 Task: List remote branches referencing a specific commit hash, excluding branches with a designated prefix.
Action: Mouse moved to (1058, 337)
Screenshot: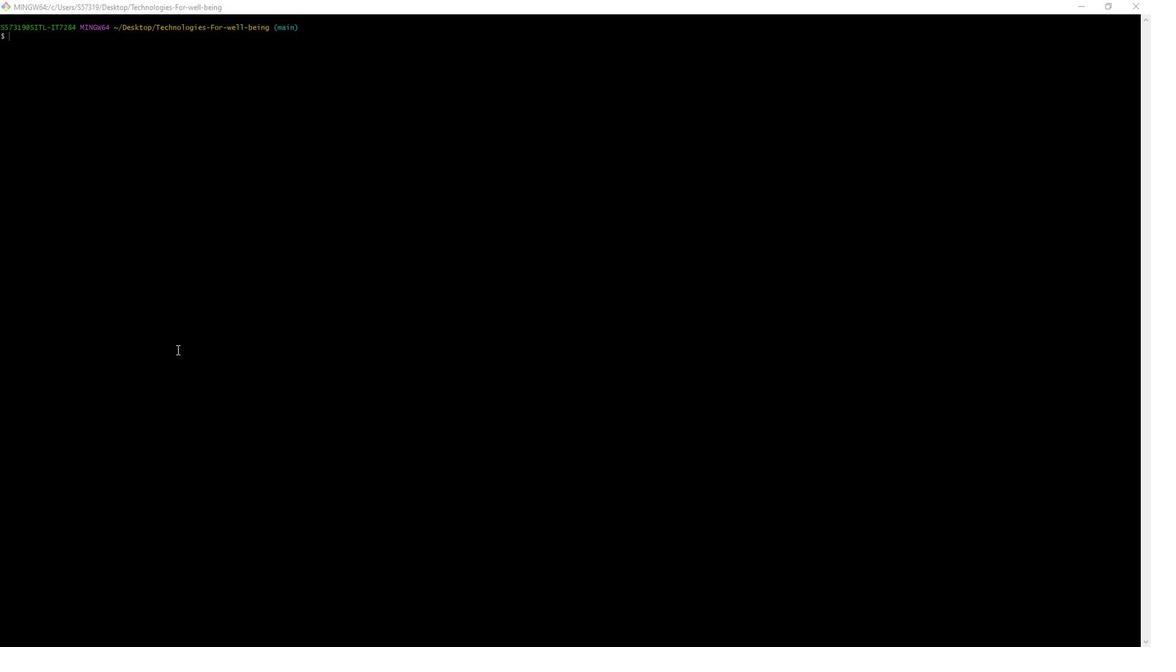 
Action: Mouse pressed left at (1058, 337)
Screenshot: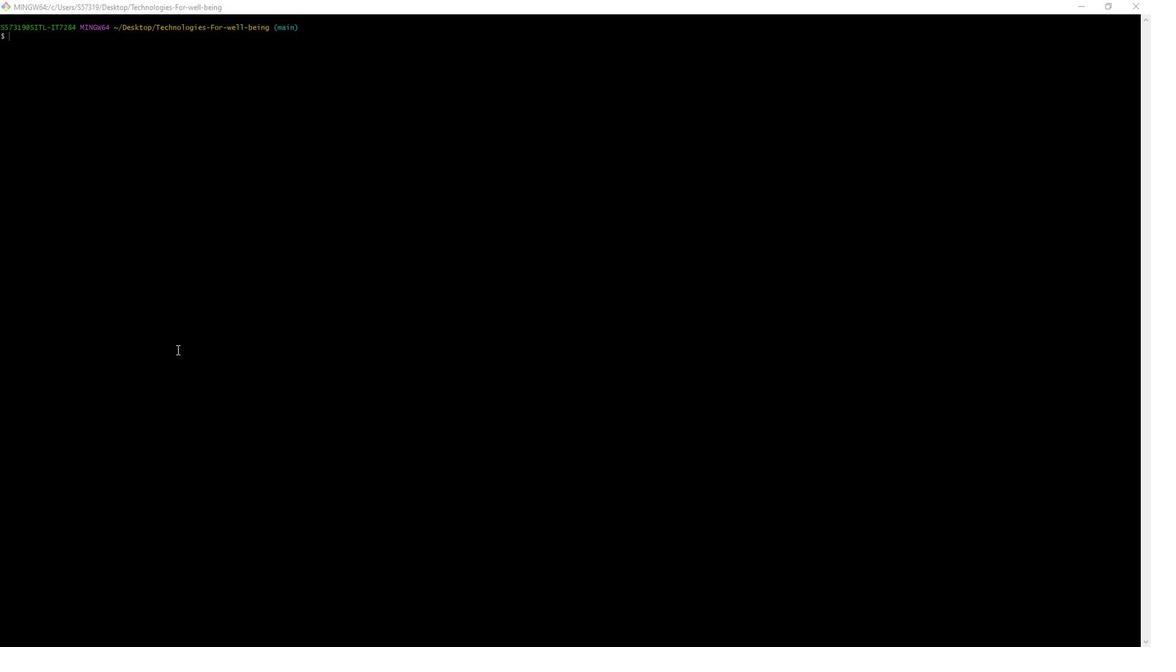 
Action: Mouse moved to (783, 340)
Screenshot: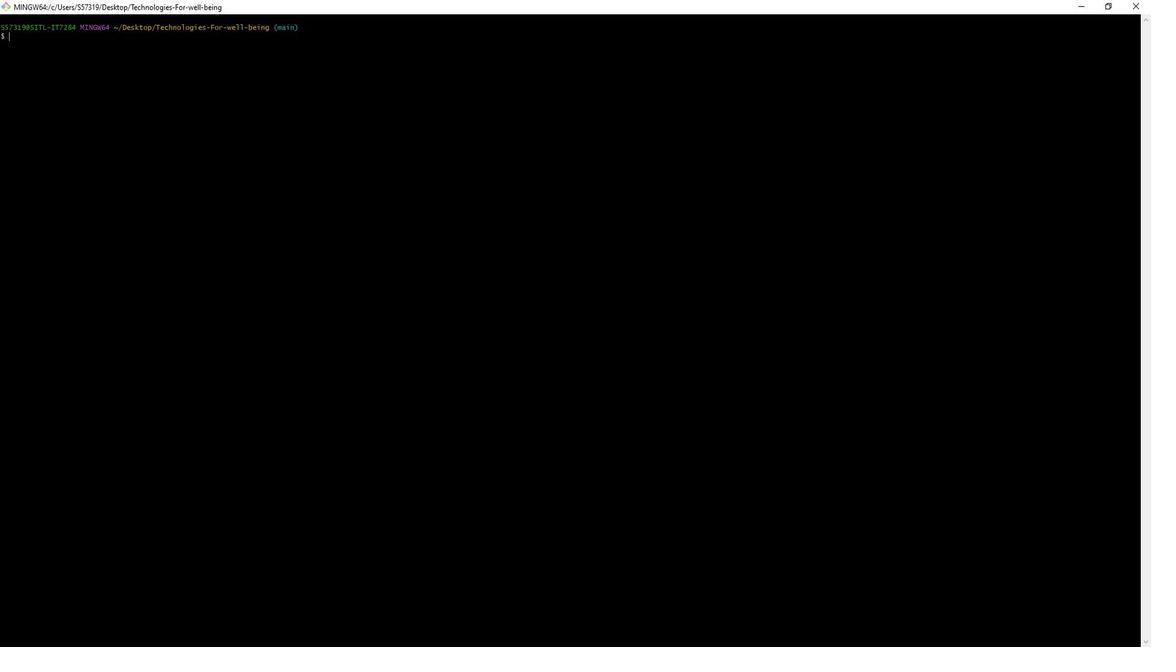 
Action: Mouse pressed left at (783, 340)
Screenshot: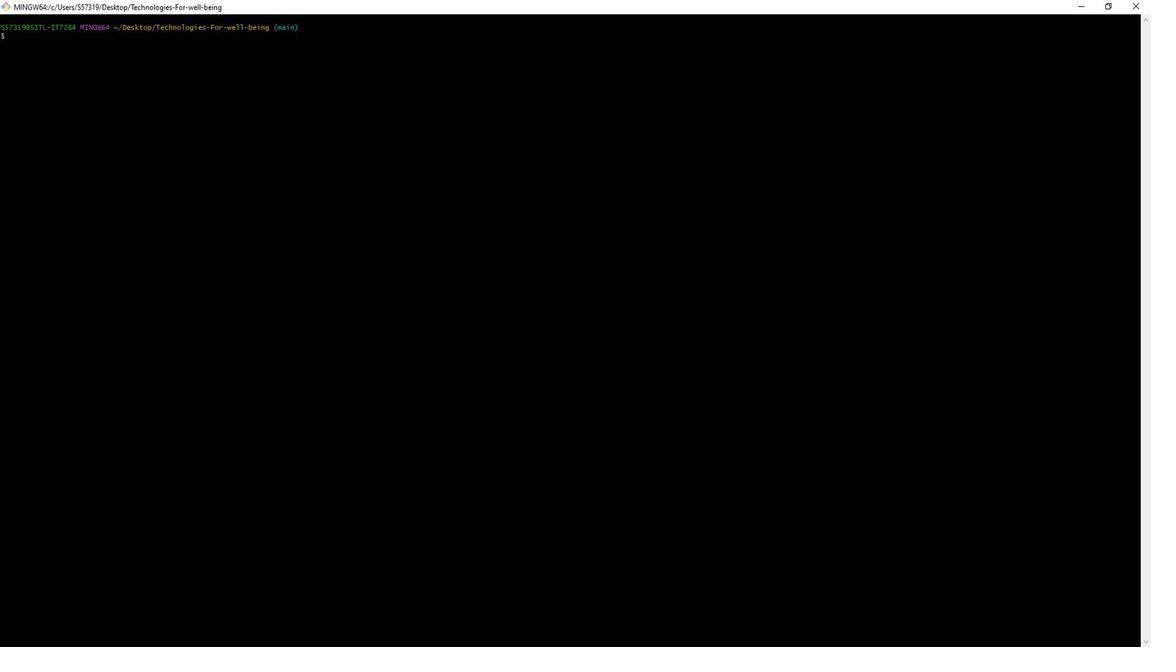
Action: Mouse moved to (1061, 142)
Screenshot: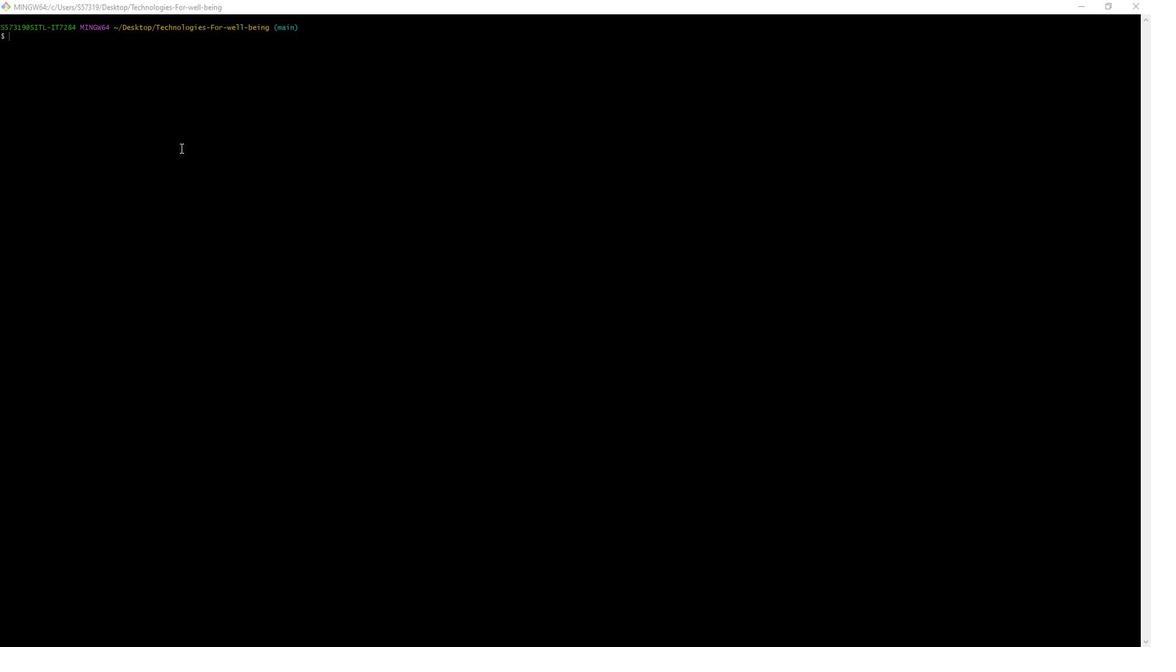 
Action: Key pressed g
Screenshot: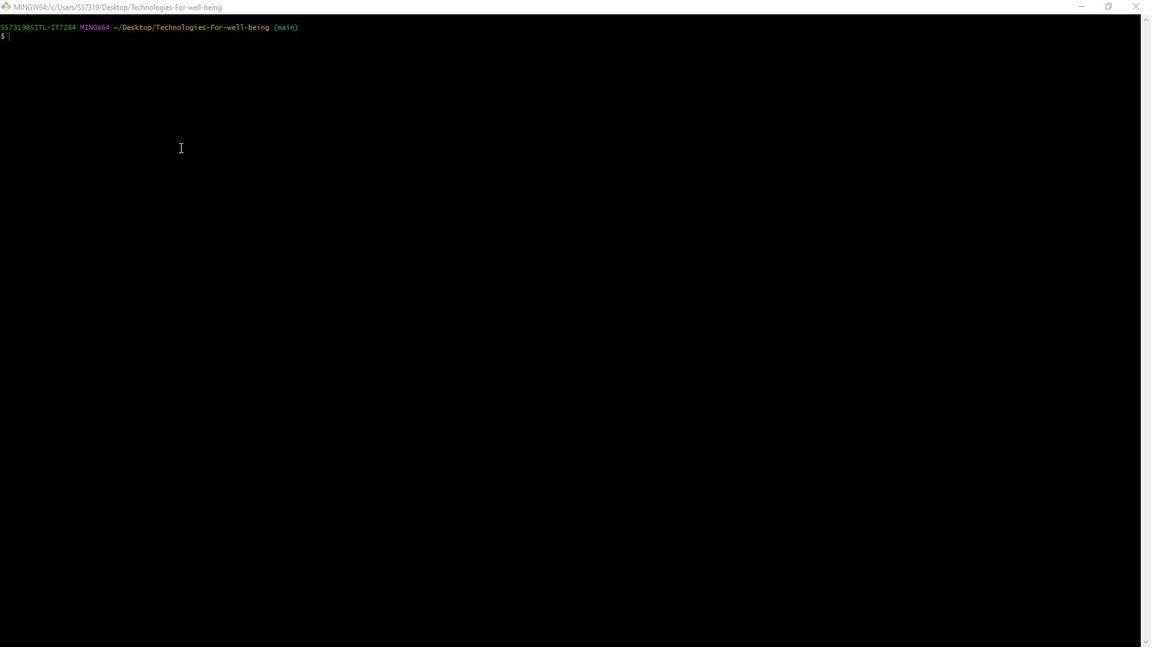 
Action: Mouse moved to (935, 52)
Screenshot: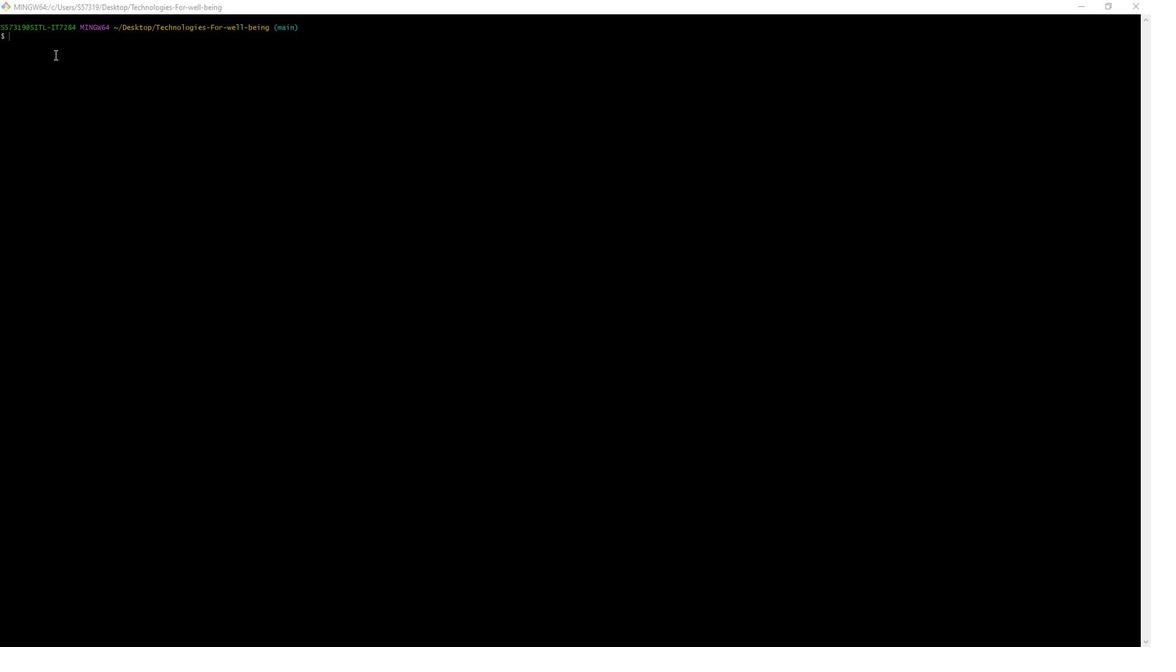 
Action: Mouse pressed left at (935, 52)
Screenshot: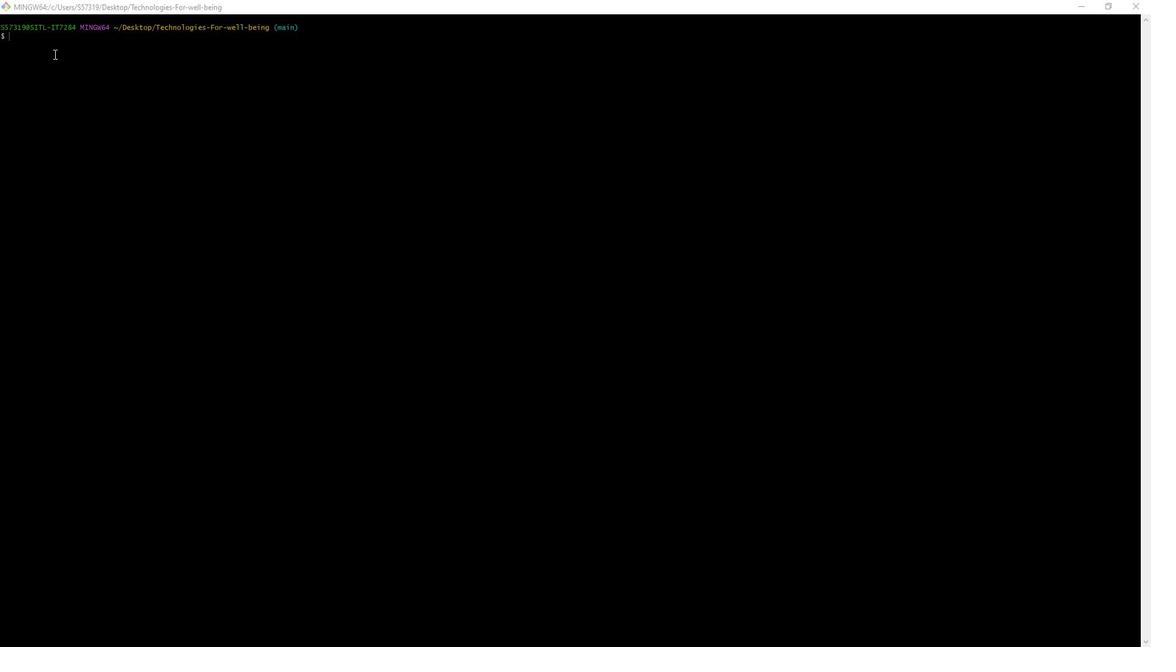 
Action: Key pressed git<Key.space>log<Key.enter>git<Key.space>log<Key.space>--pretty=oneline<Key.space>--reverse<Key.space><Key.shift>|<Key.space>head<Key.space>-n<Key.space>1<Key.enter>git<Key.space>fetch<Key.space>--all<Key.enter>
Screenshot: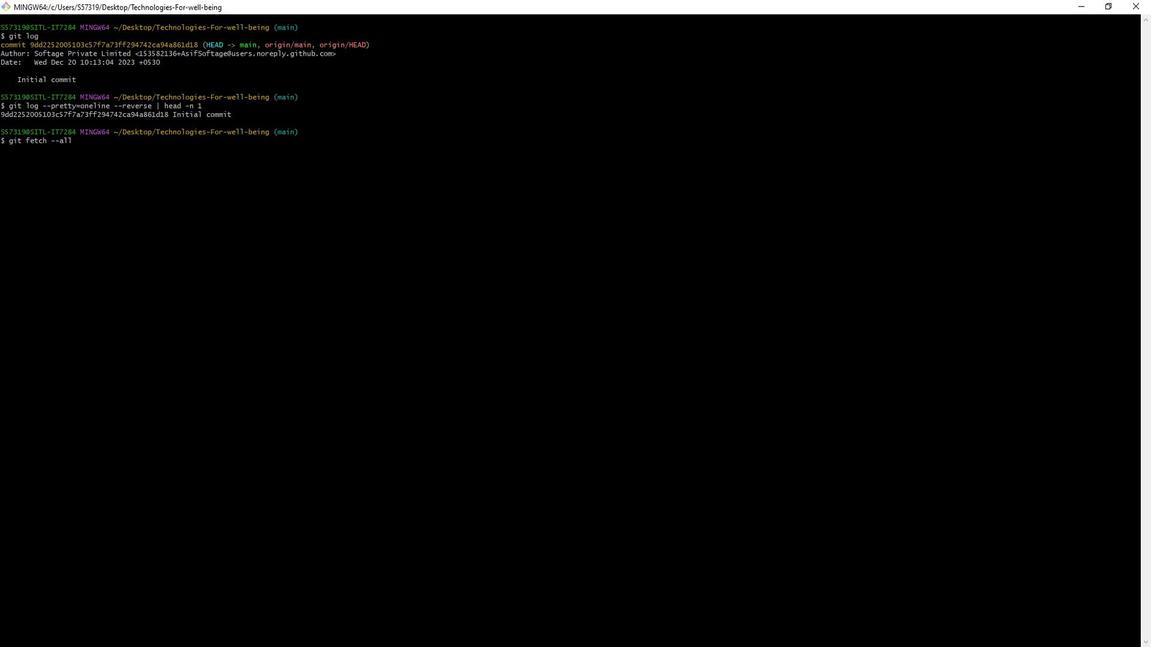 
Action: Mouse moved to (535, 271)
Screenshot: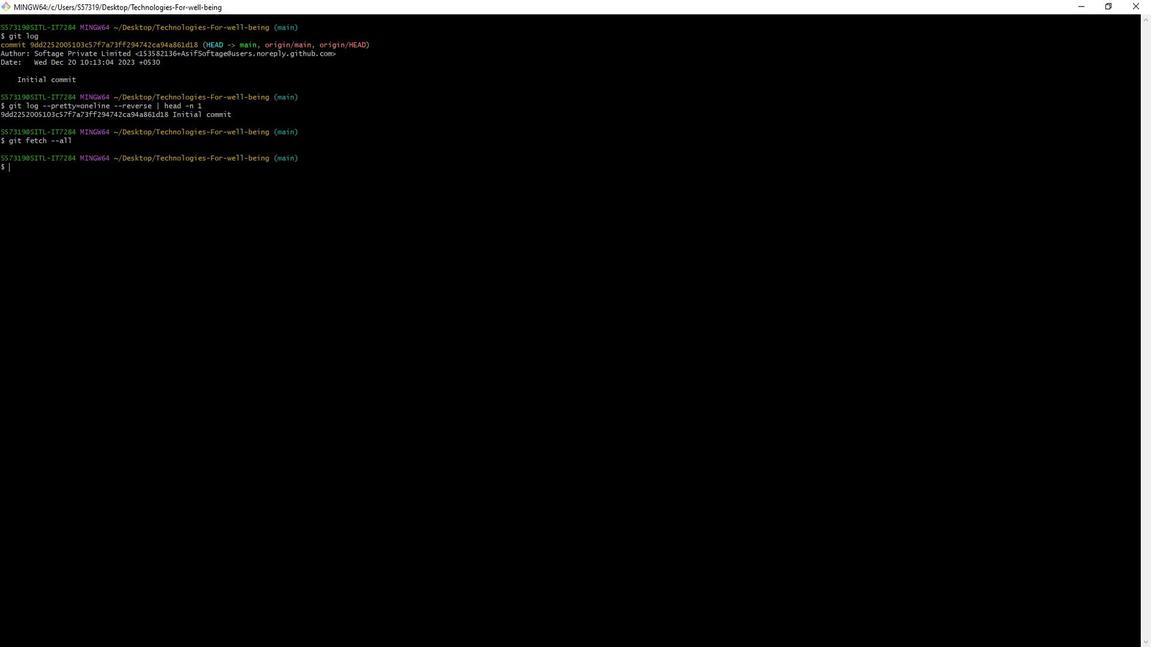 
Action: Mouse scrolled (535, 271) with delta (0, 0)
Screenshot: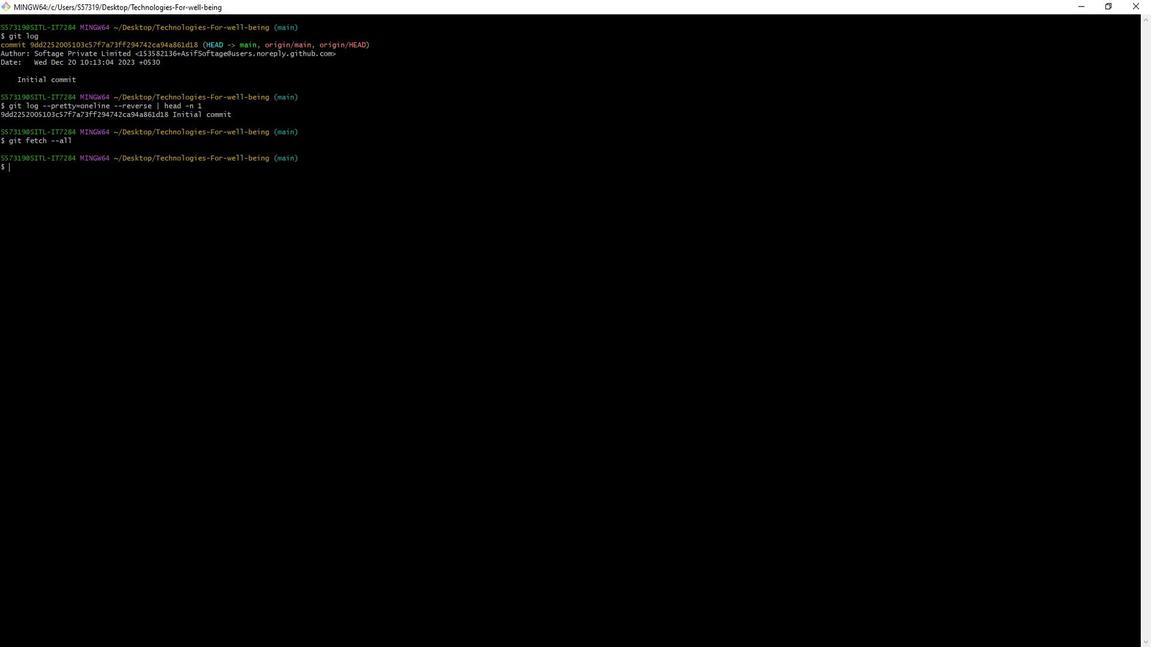 
Action: Mouse scrolled (535, 271) with delta (0, 0)
Screenshot: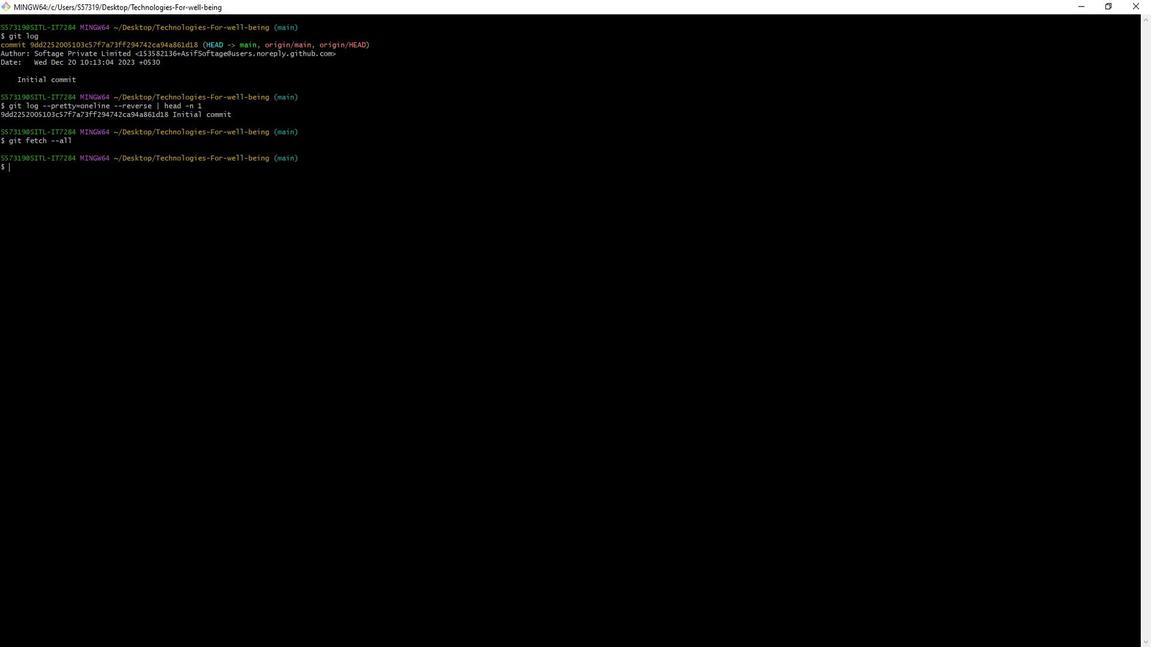 
Action: Mouse scrolled (535, 271) with delta (0, 0)
Screenshot: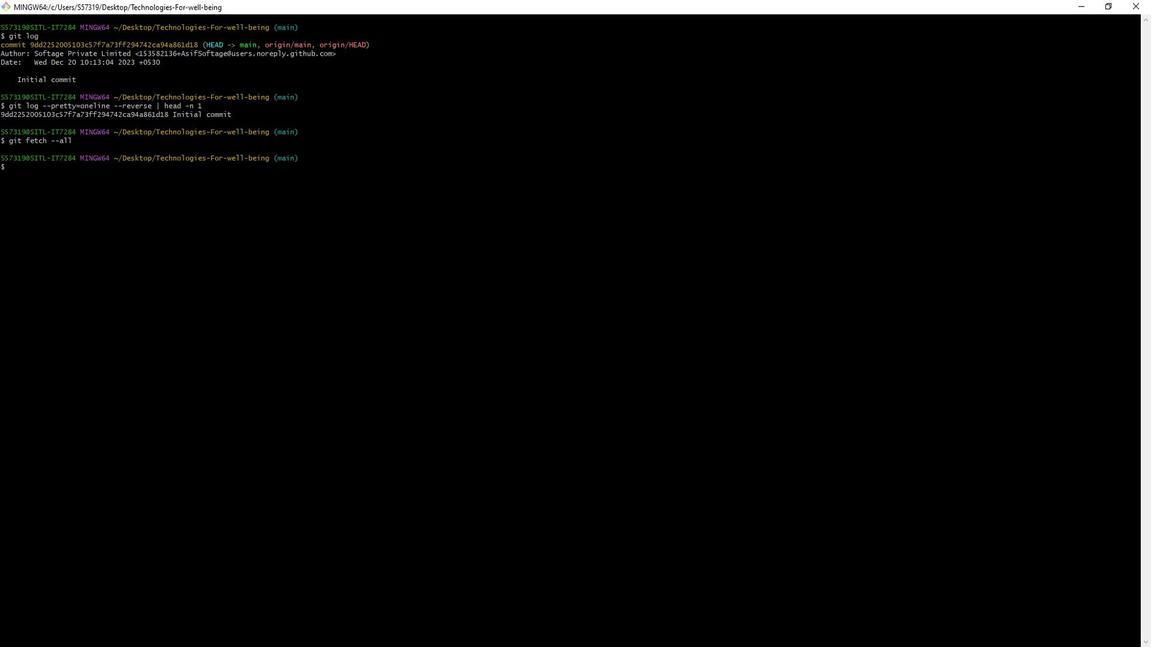 
Action: Mouse scrolled (535, 271) with delta (0, 0)
Screenshot: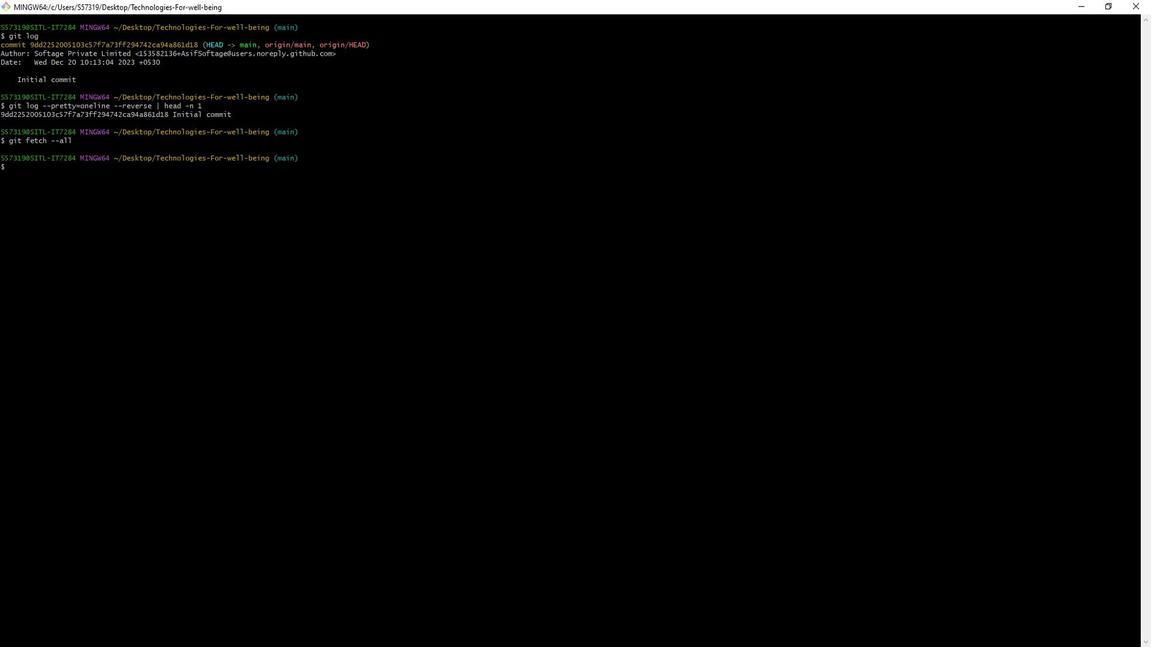 
Action: Mouse moved to (924, 163)
Screenshot: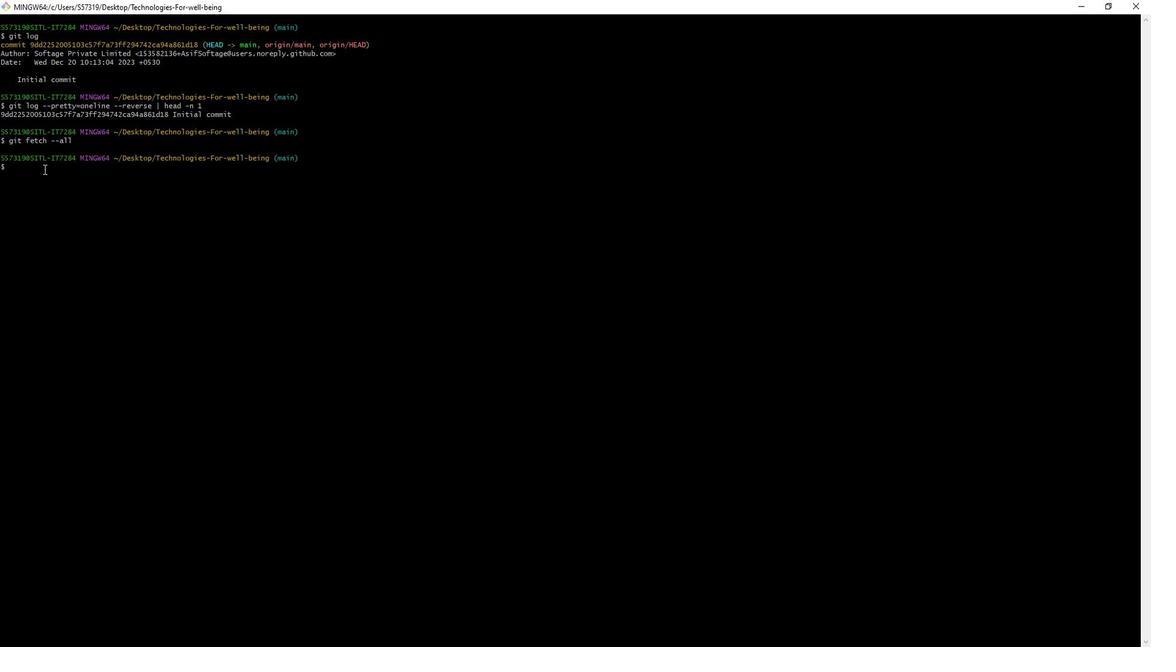 
Action: Mouse pressed left at (924, 163)
Screenshot: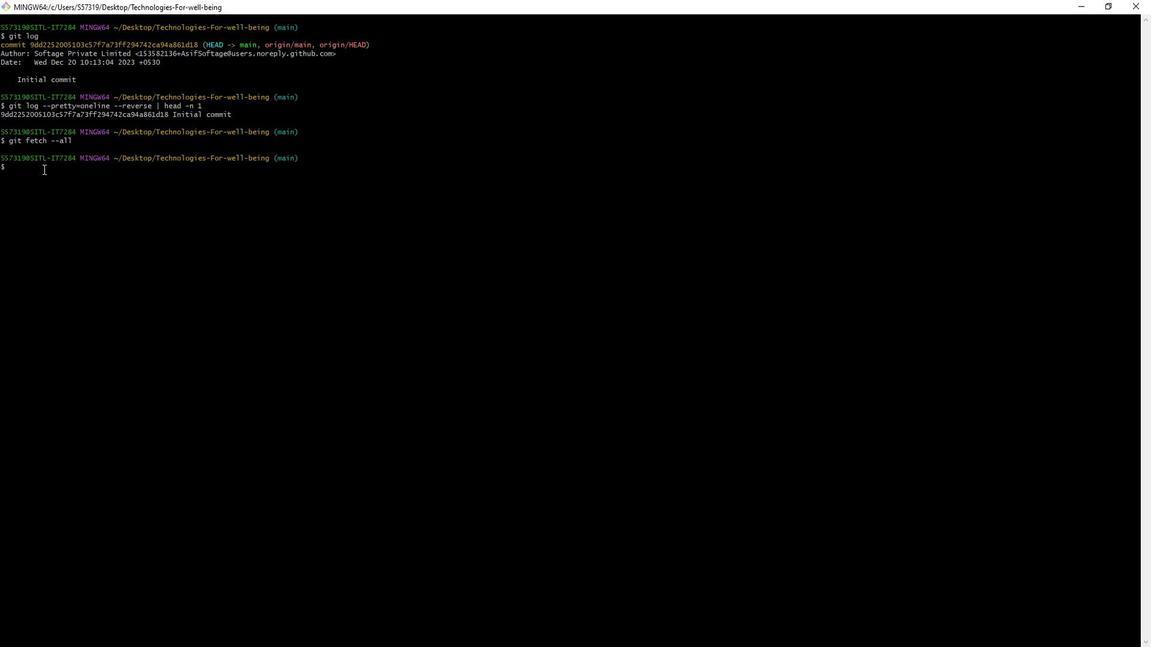 
Action: Mouse moved to (925, 163)
Screenshot: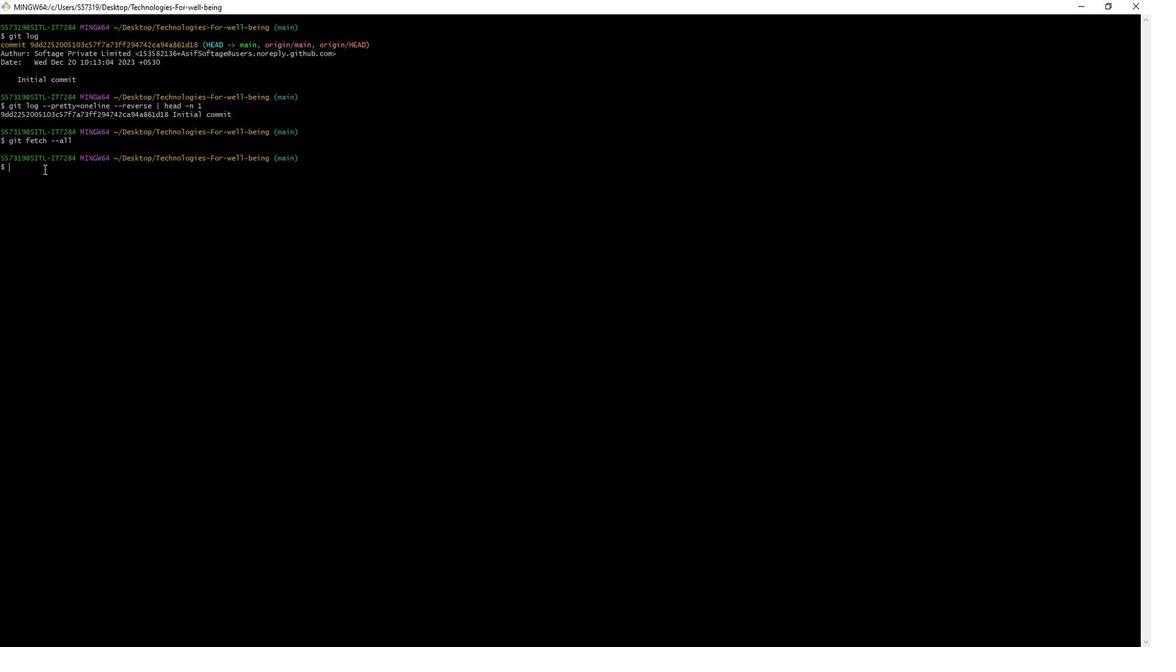 
Action: Key pressed git<Key.space>branch<Key.space>-r<Key.space>--contains<Key.space>9dd2252005103c57f<Key.backspace>
Screenshot: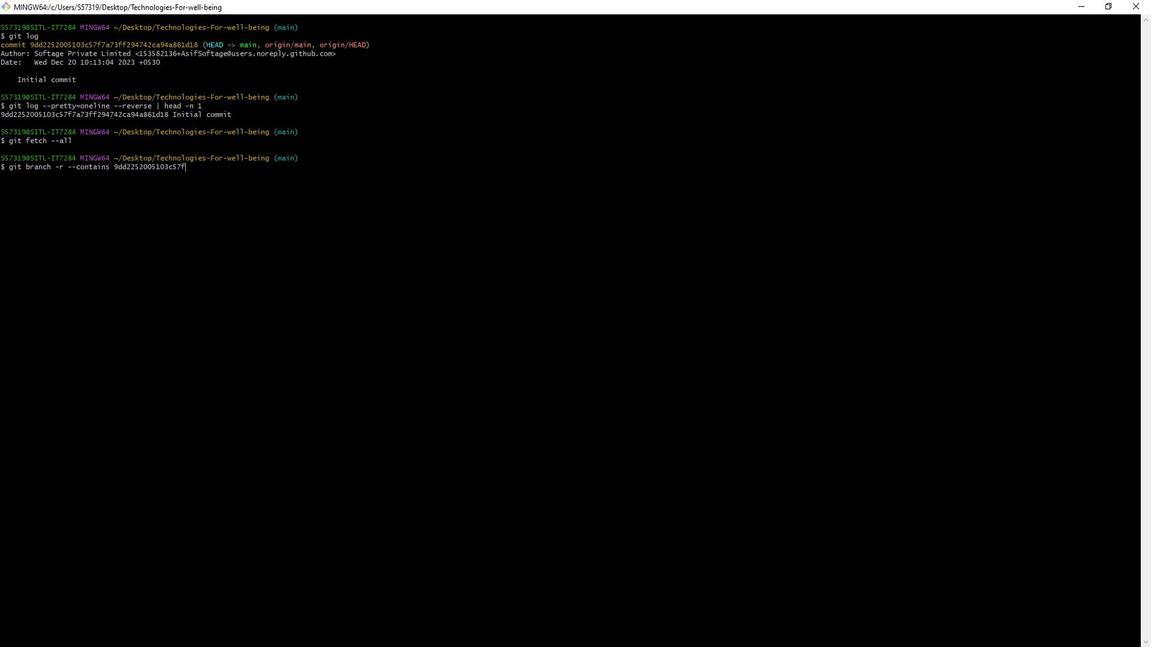 
Action: Mouse moved to (948, 156)
Screenshot: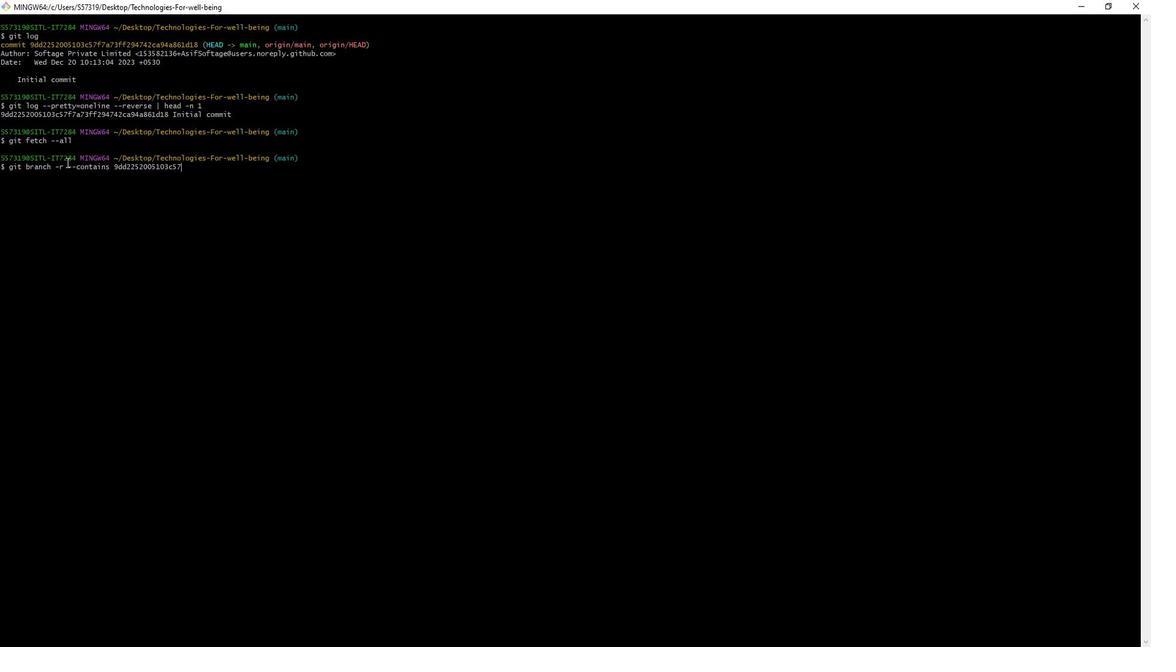 
Action: Key pressed f7a73ff294742ca94a861d18<Key.space><Key.shift>|<Key.space>grep<Key.space>-v<Key.space>or<Key.backspace><Key.backspace><Key.shift>"origin/hello<Key.shift>"<Key.enter>
Screenshot: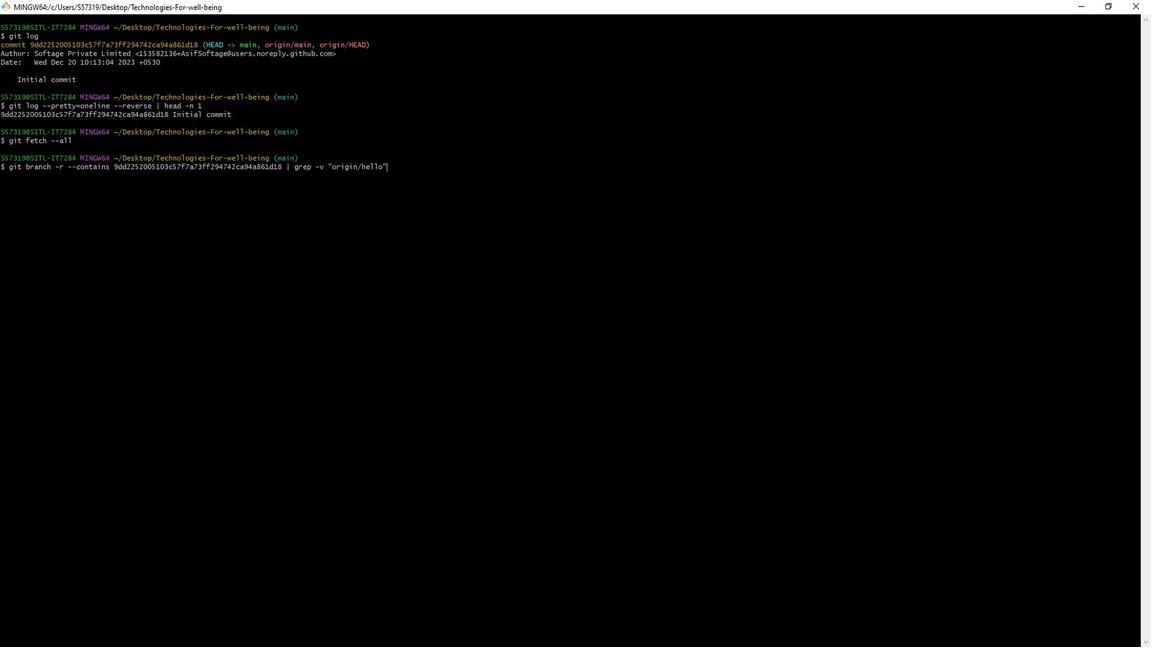 
Action: Mouse moved to (421, 510)
Screenshot: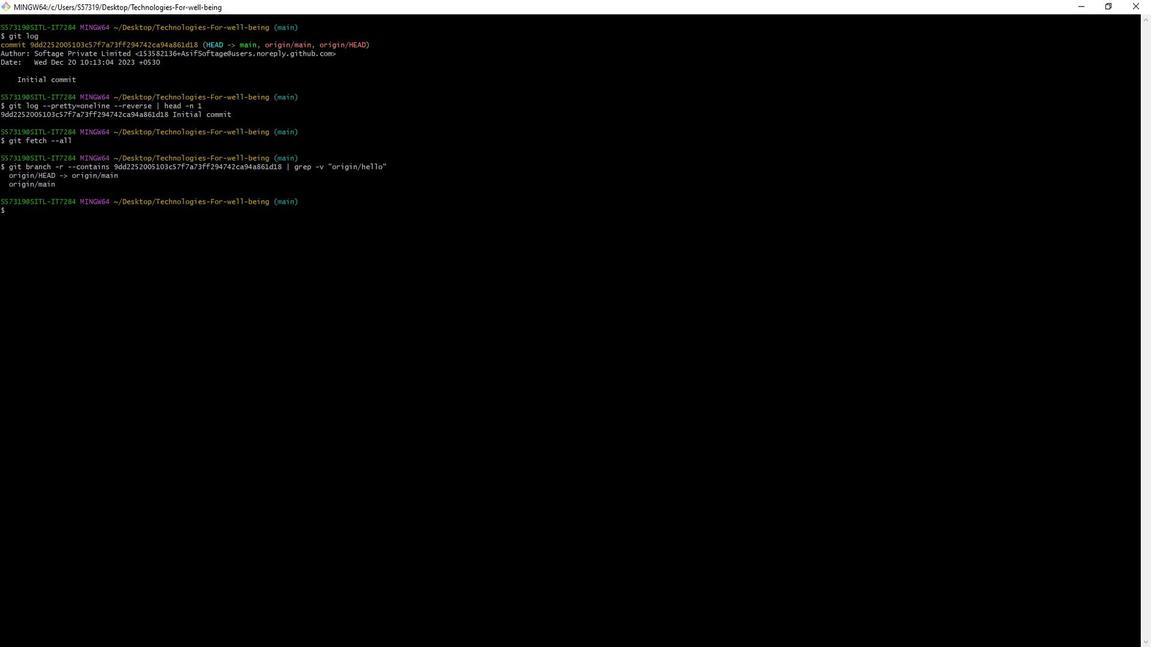
Action: Mouse pressed left at (421, 510)
Screenshot: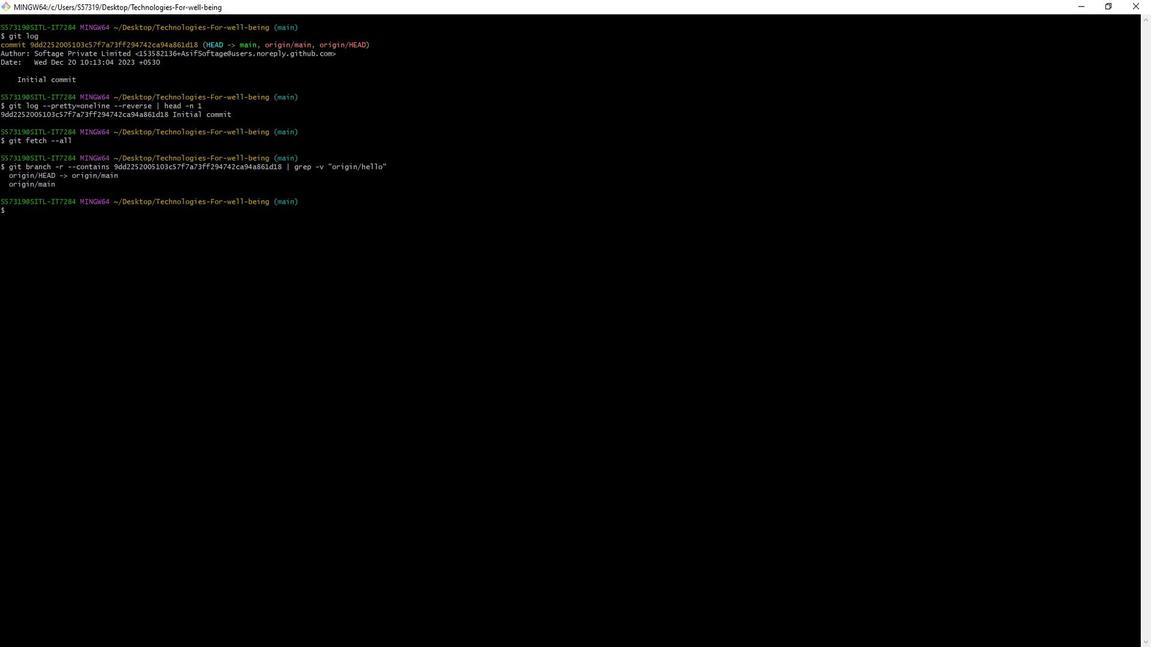 
Action: Mouse moved to (485, 440)
Screenshot: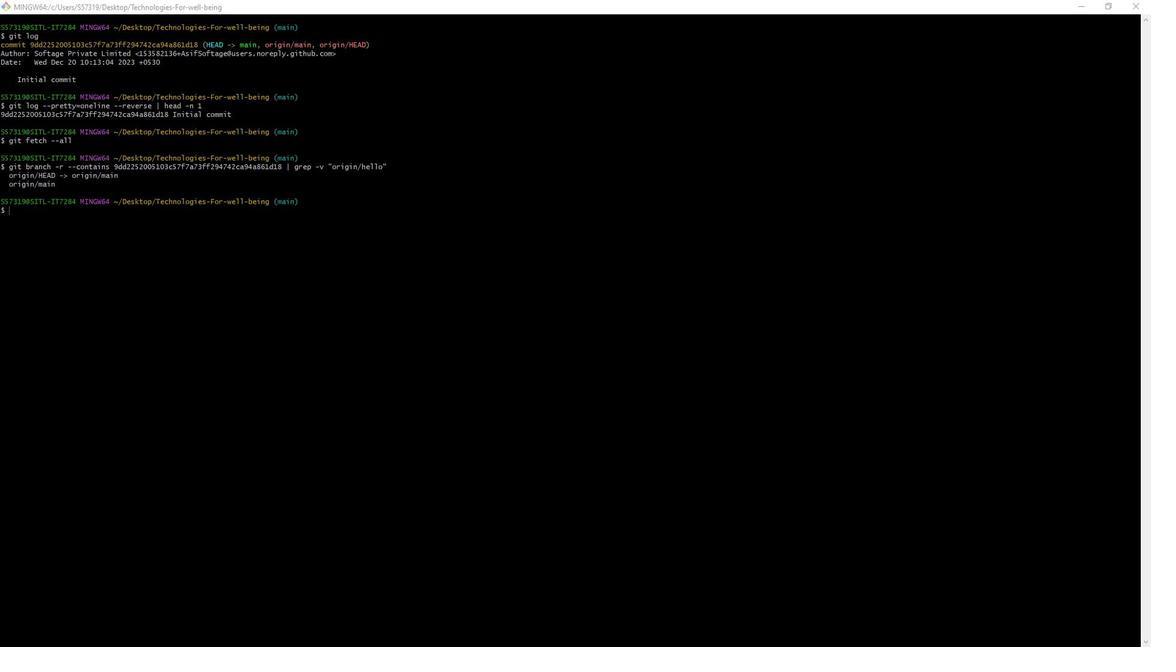 
Action: Mouse pressed left at (485, 440)
Screenshot: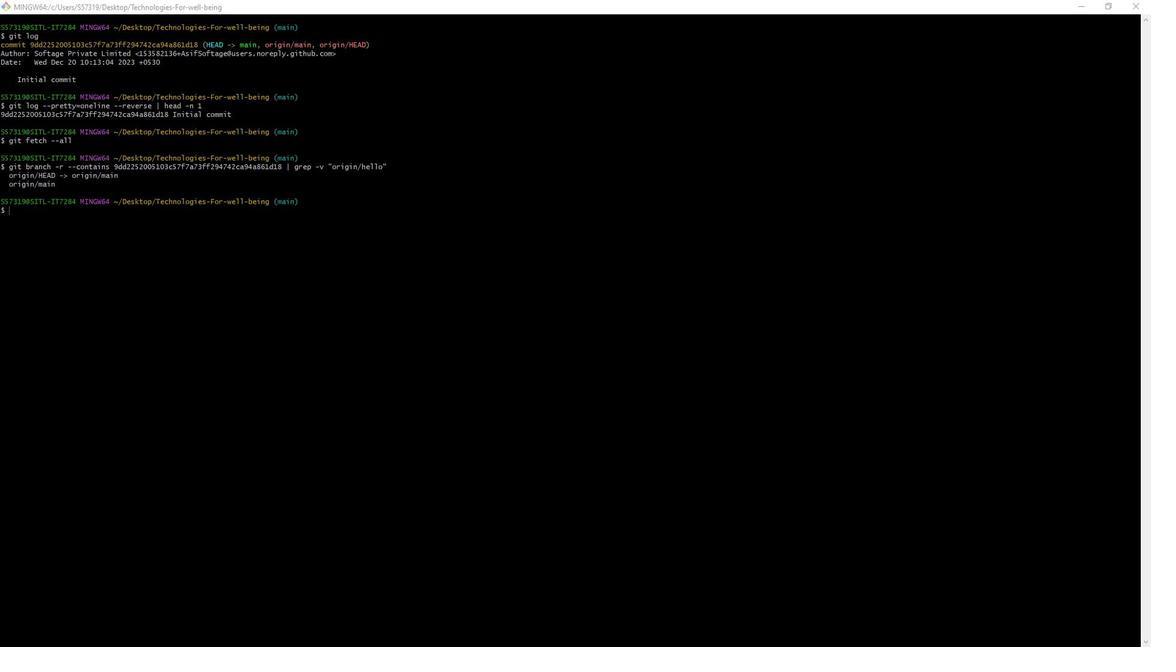 
Action: Mouse moved to (511, 343)
Screenshot: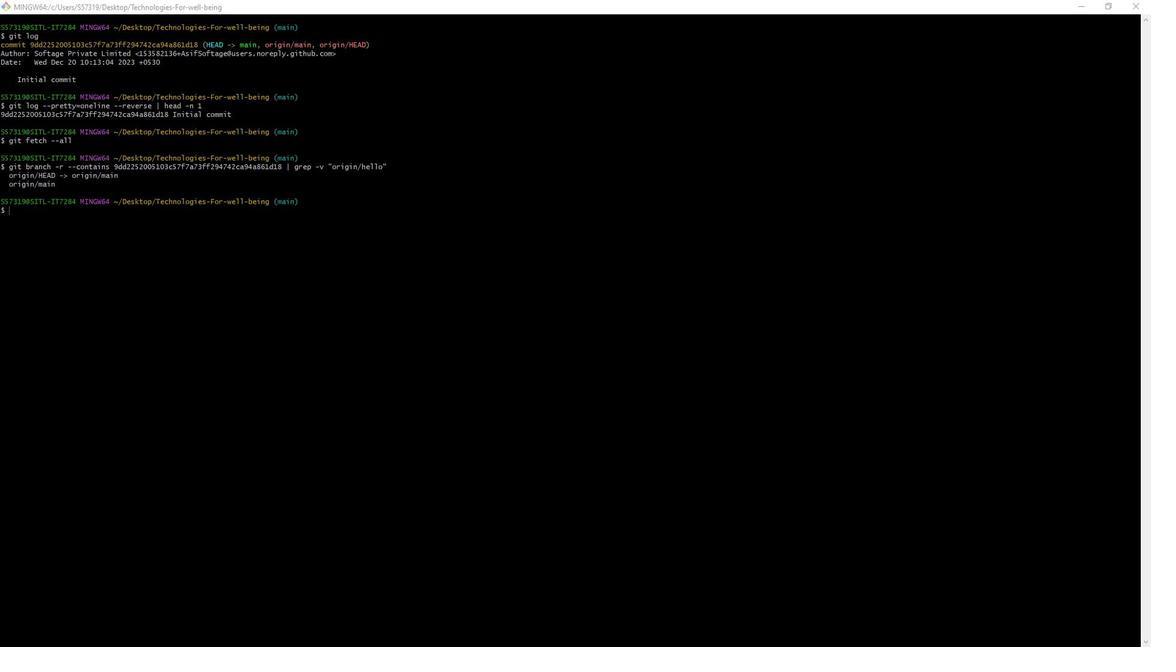 
Action: Mouse pressed left at (511, 343)
Screenshot: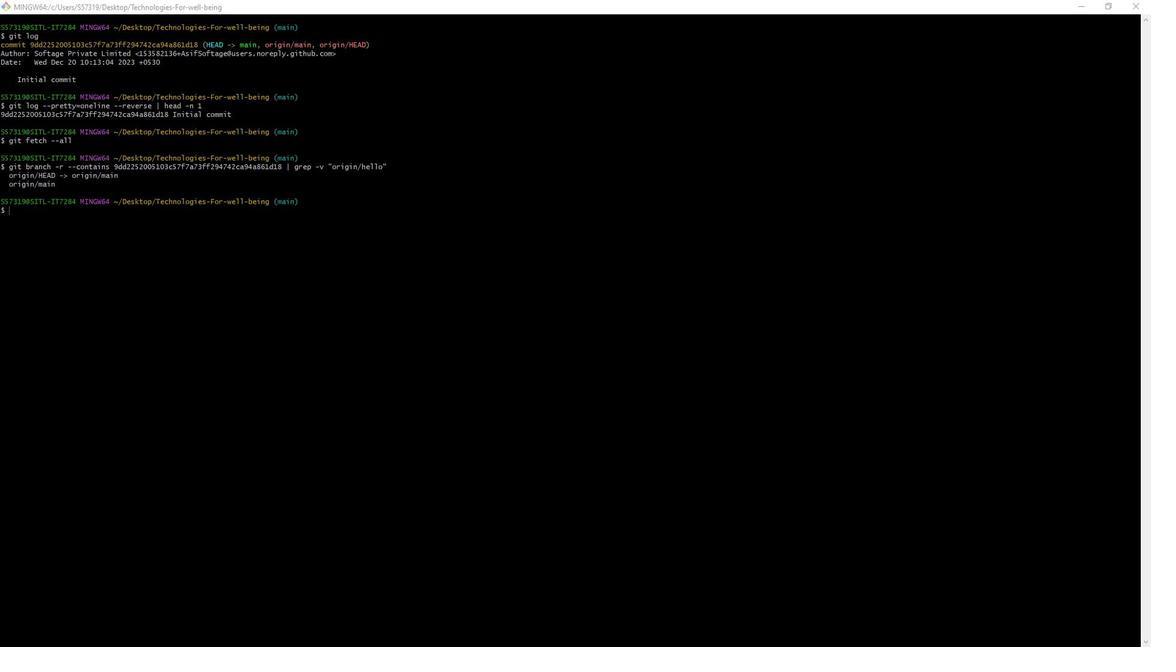 
Action: Mouse moved to (489, 347)
Screenshot: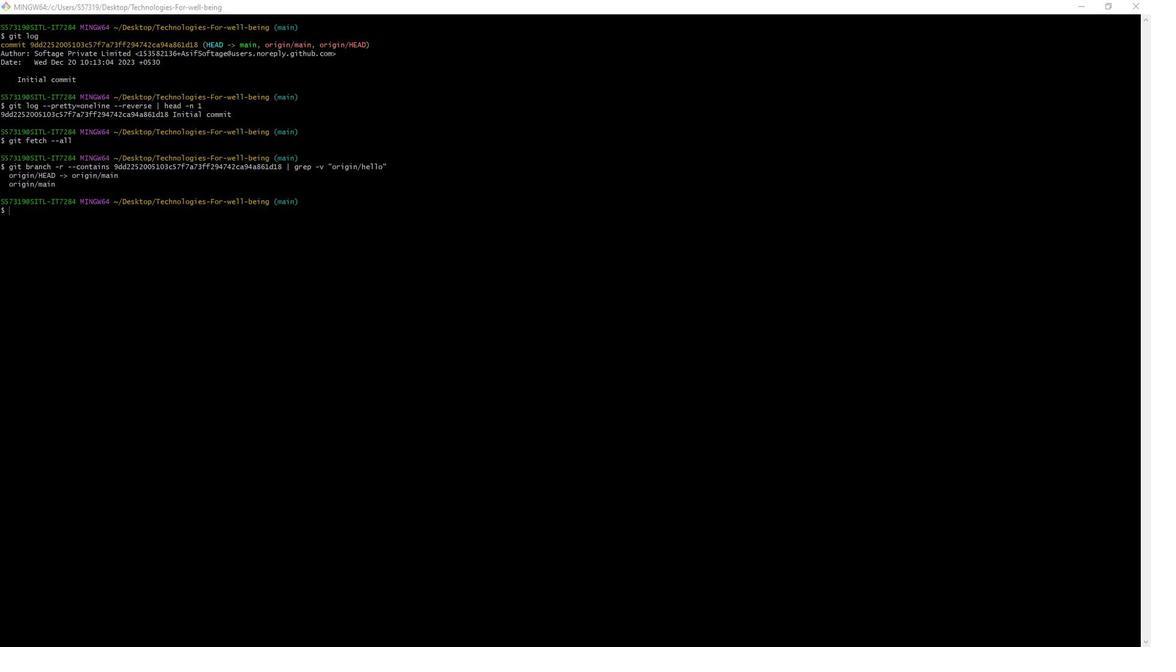 
Action: Mouse pressed left at (489, 347)
Screenshot: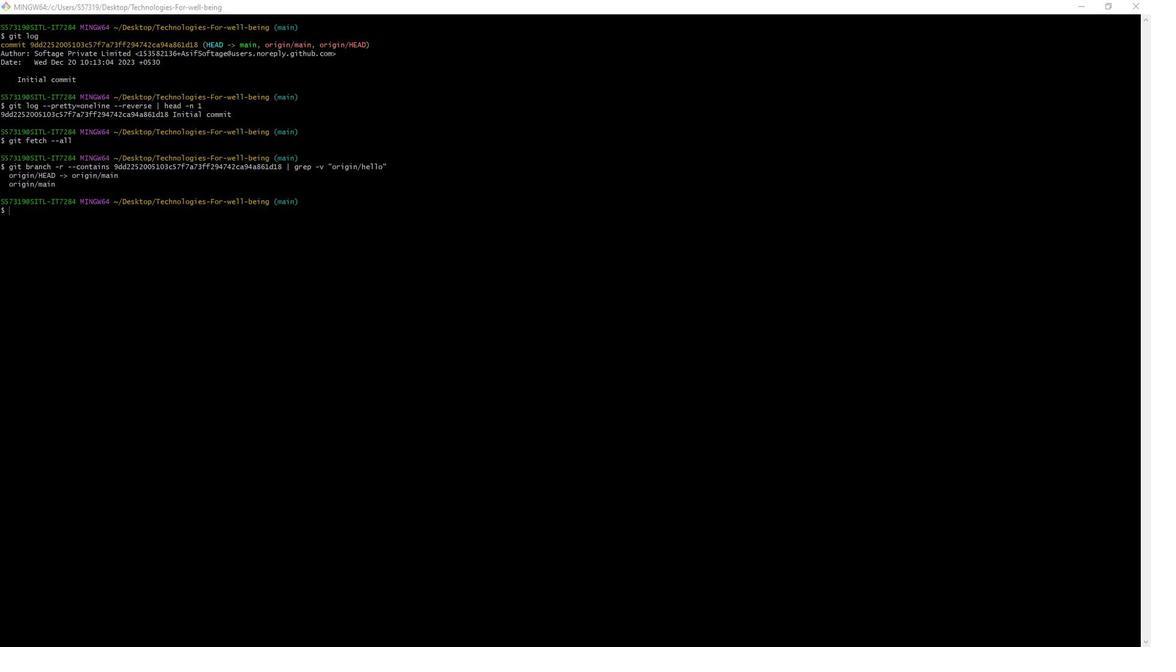 
Action: Mouse moved to (511, 341)
Screenshot: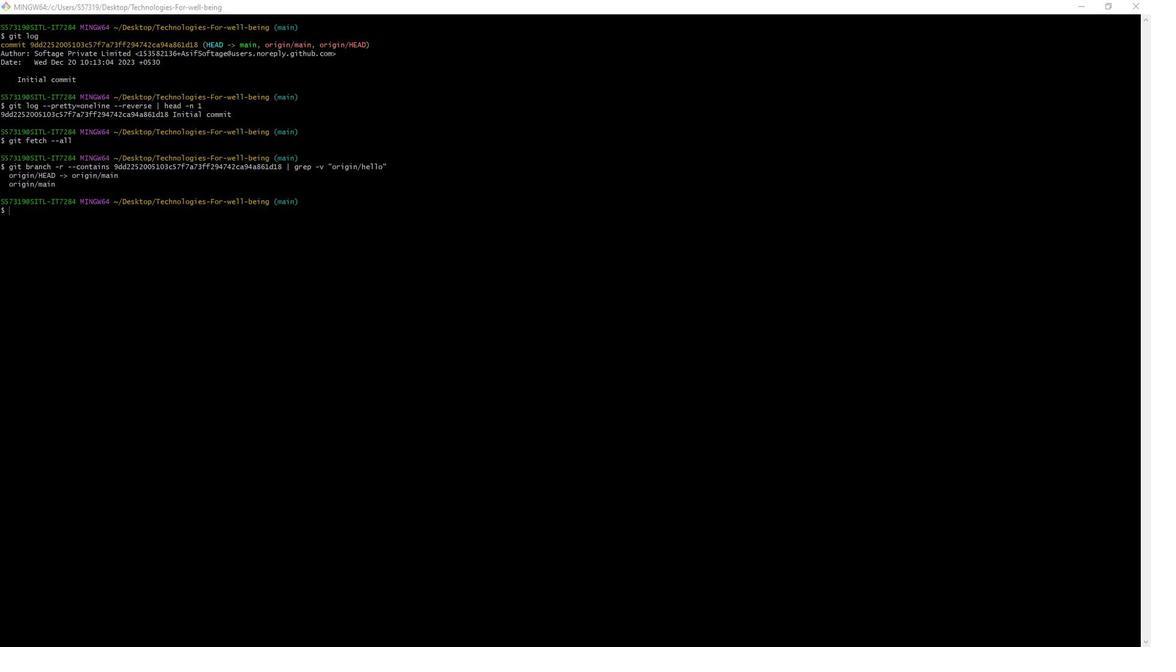 
